 Task: Create a section Code Conquerors and in the section, add a milestone Cybersecurity Implementation in the project Trex.
Action: Mouse moved to (19, 58)
Screenshot: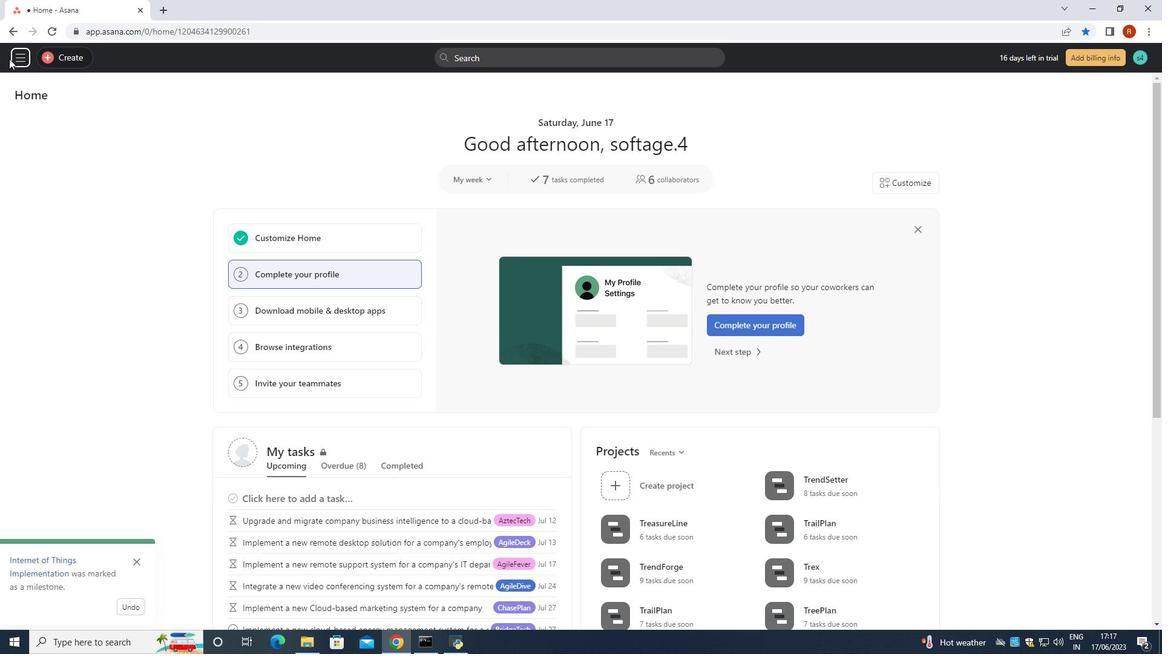 
Action: Mouse pressed left at (19, 58)
Screenshot: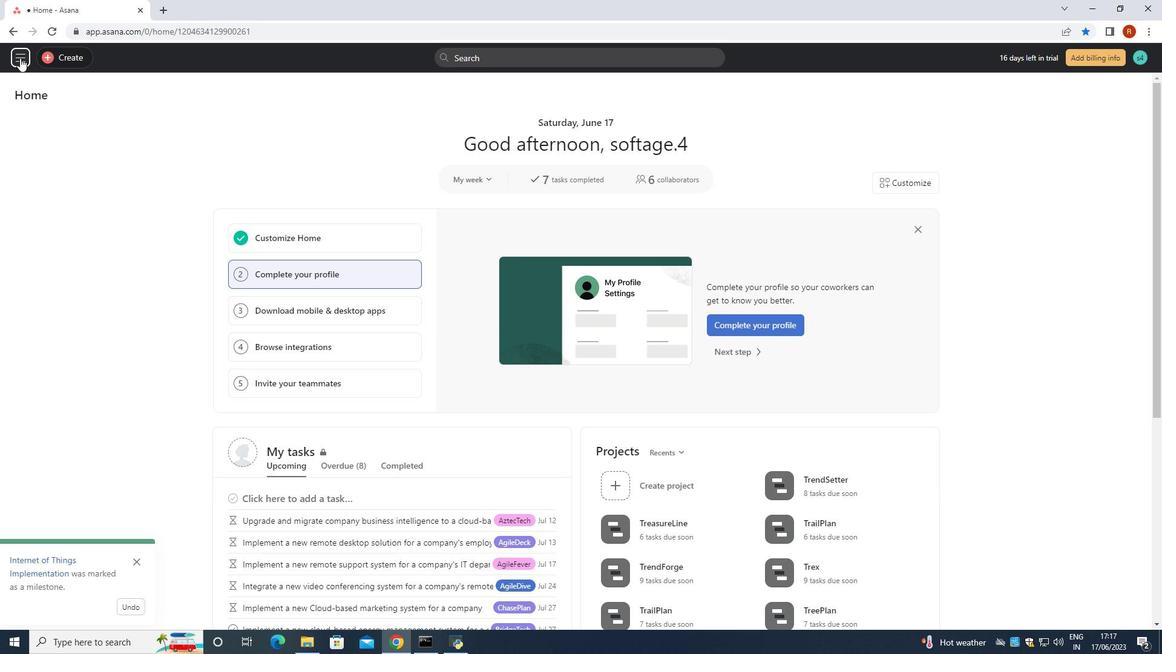 
Action: Mouse moved to (52, 359)
Screenshot: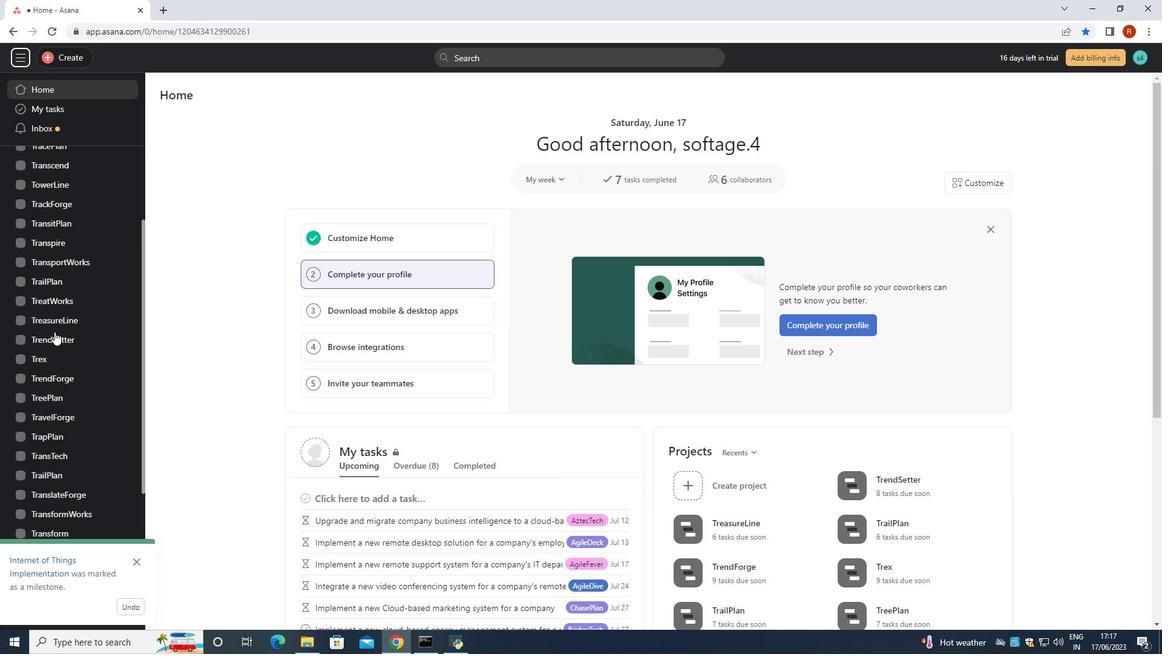 
Action: Mouse pressed left at (52, 359)
Screenshot: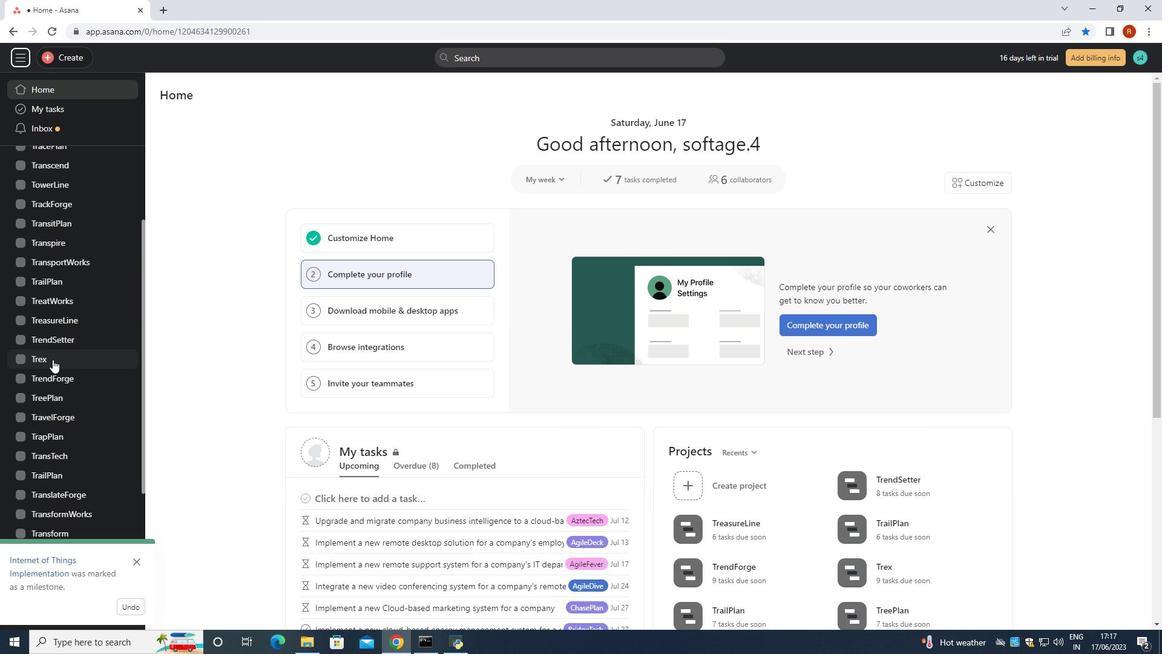 
Action: Mouse moved to (225, 594)
Screenshot: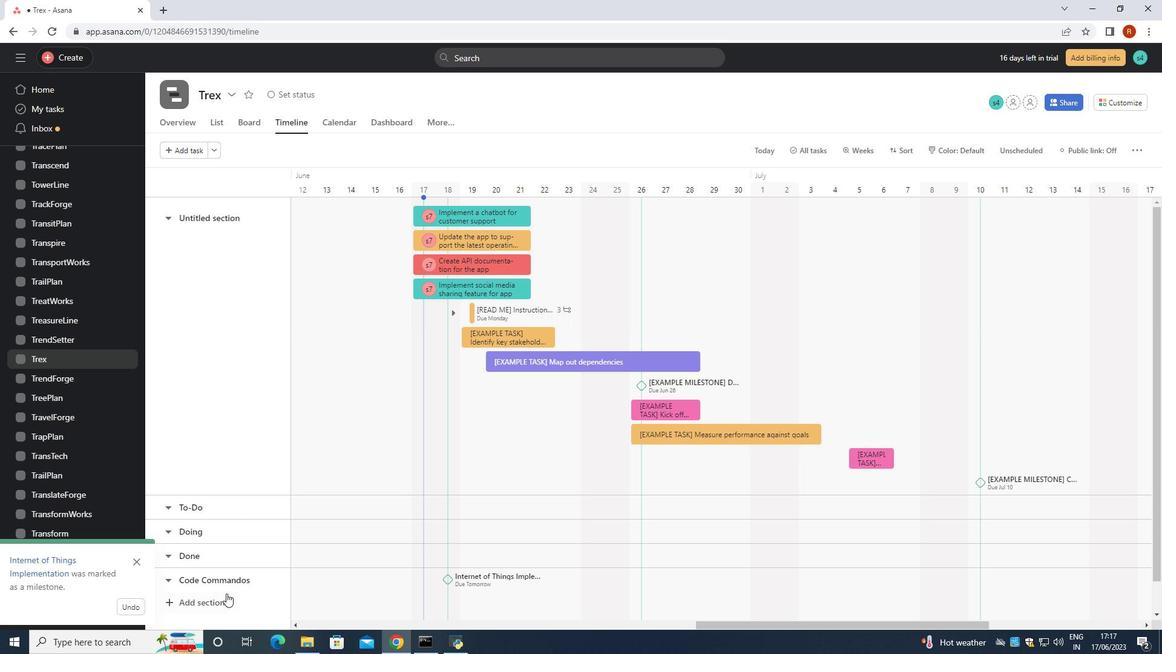 
Action: Mouse pressed left at (225, 594)
Screenshot: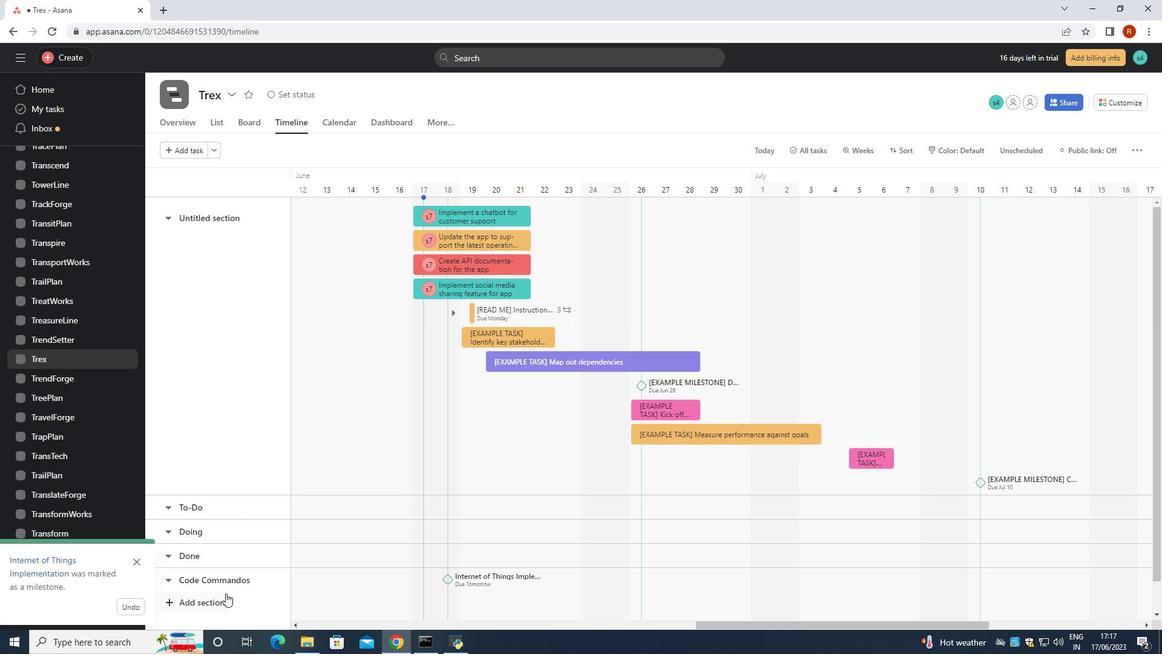 
Action: Mouse moved to (227, 597)
Screenshot: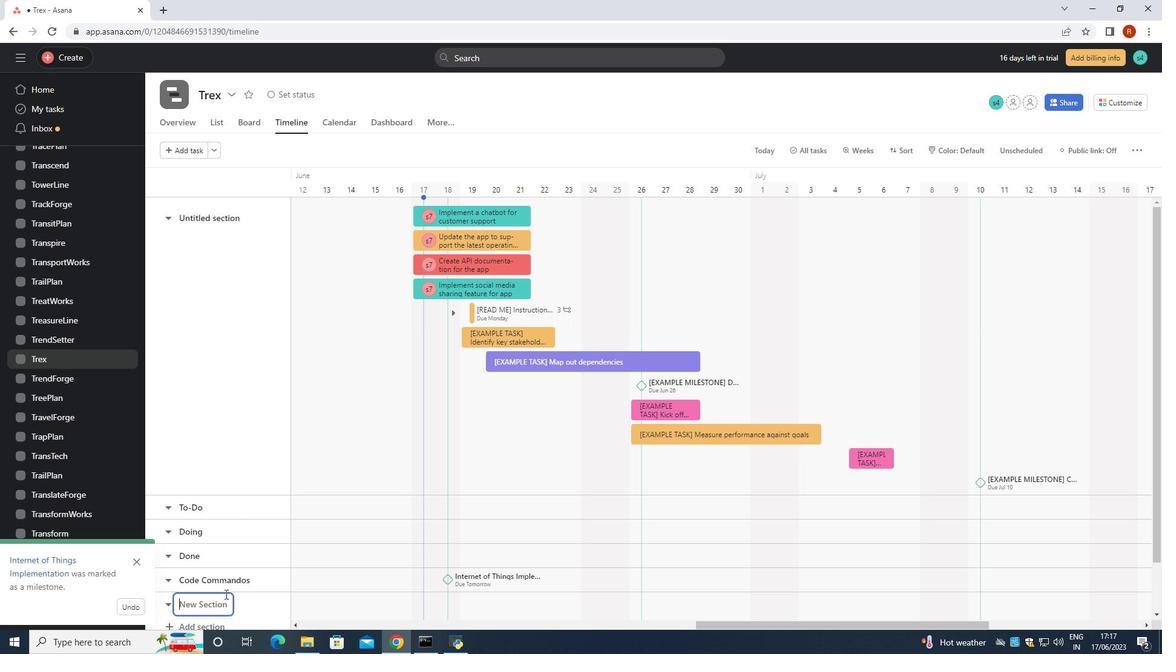 
Action: Key pressed <Key.shift>Code<Key.space><Key.shift>Cionquerors<Key.space>
Screenshot: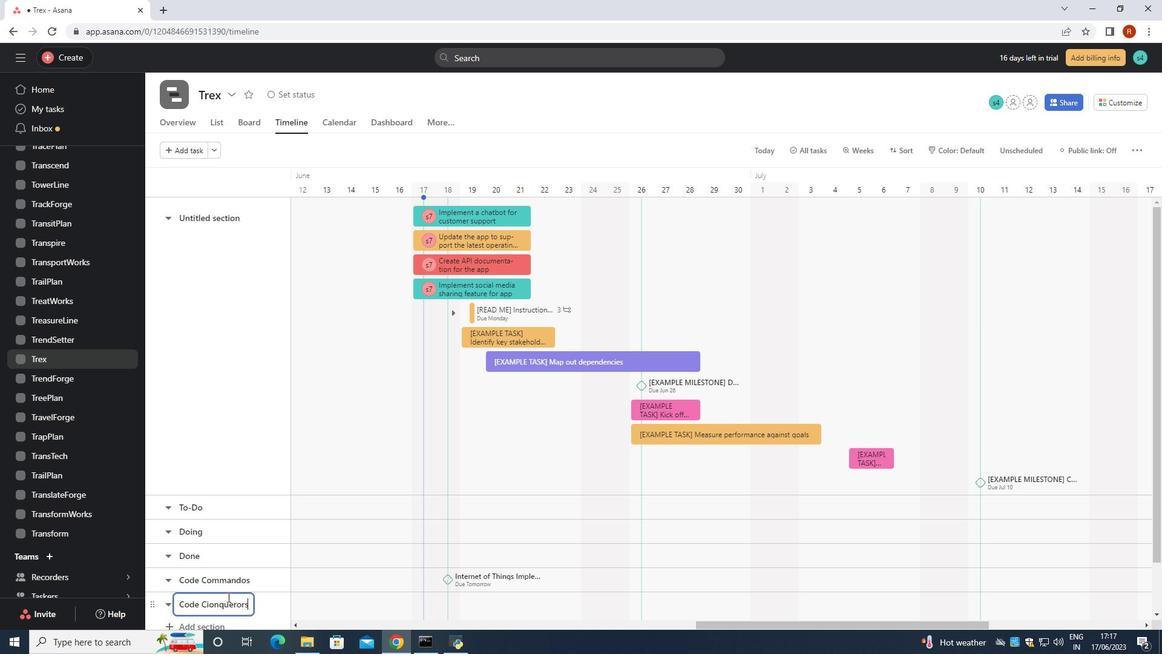 
Action: Mouse moved to (308, 612)
Screenshot: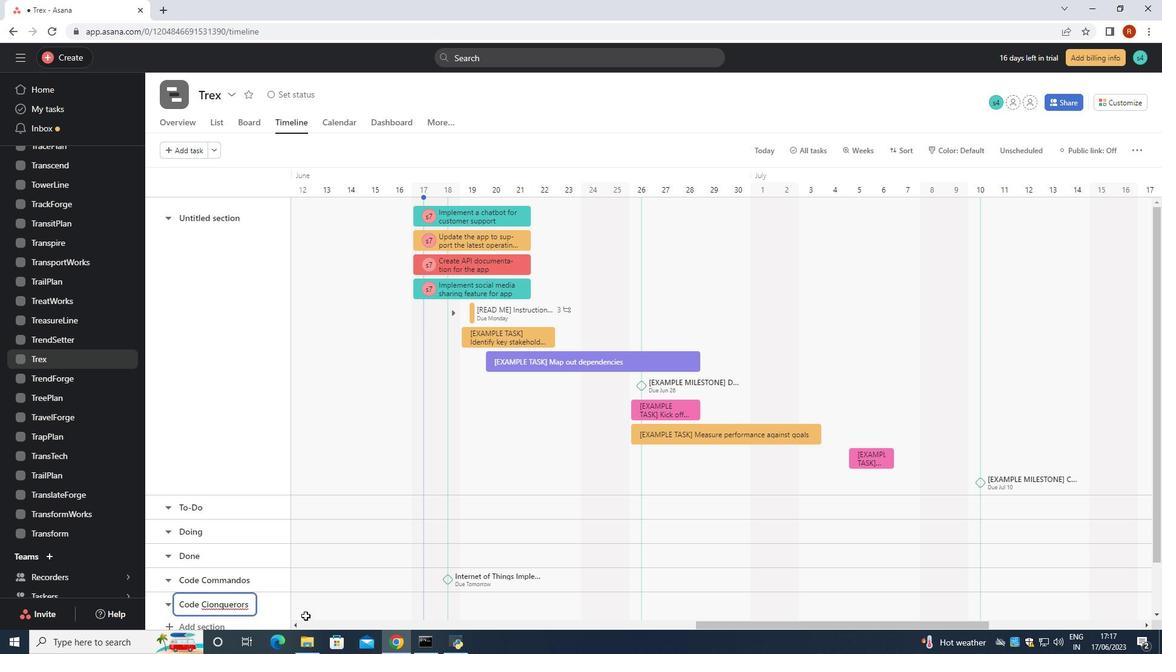 
Action: Mouse pressed left at (308, 612)
Screenshot: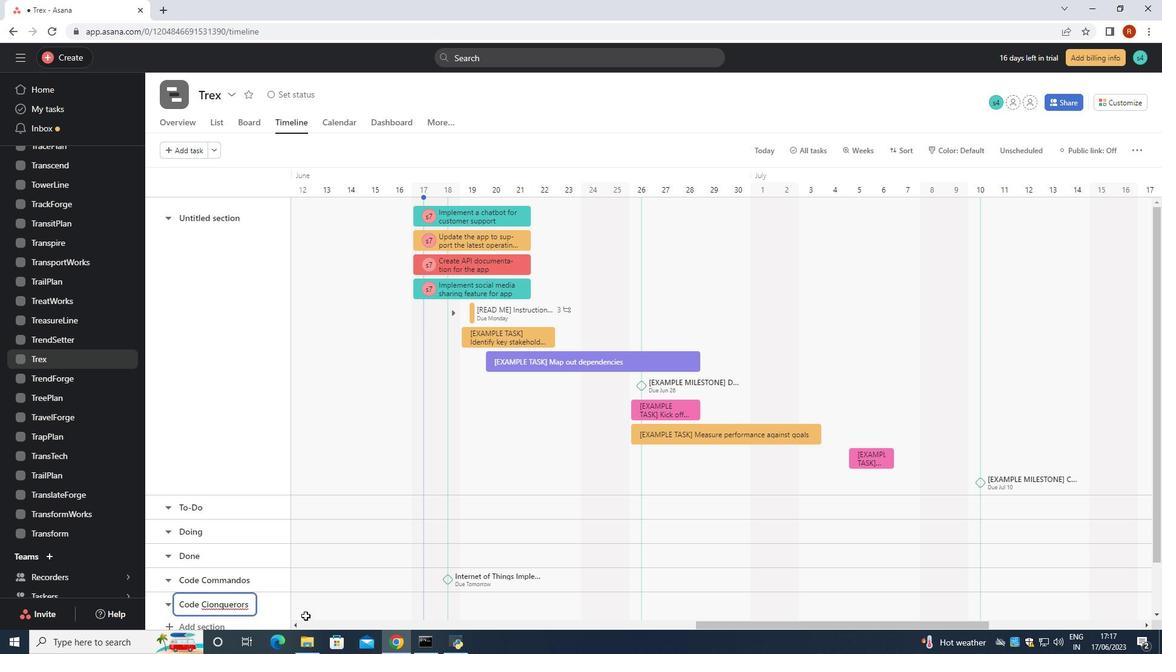 
Action: Mouse moved to (341, 606)
Screenshot: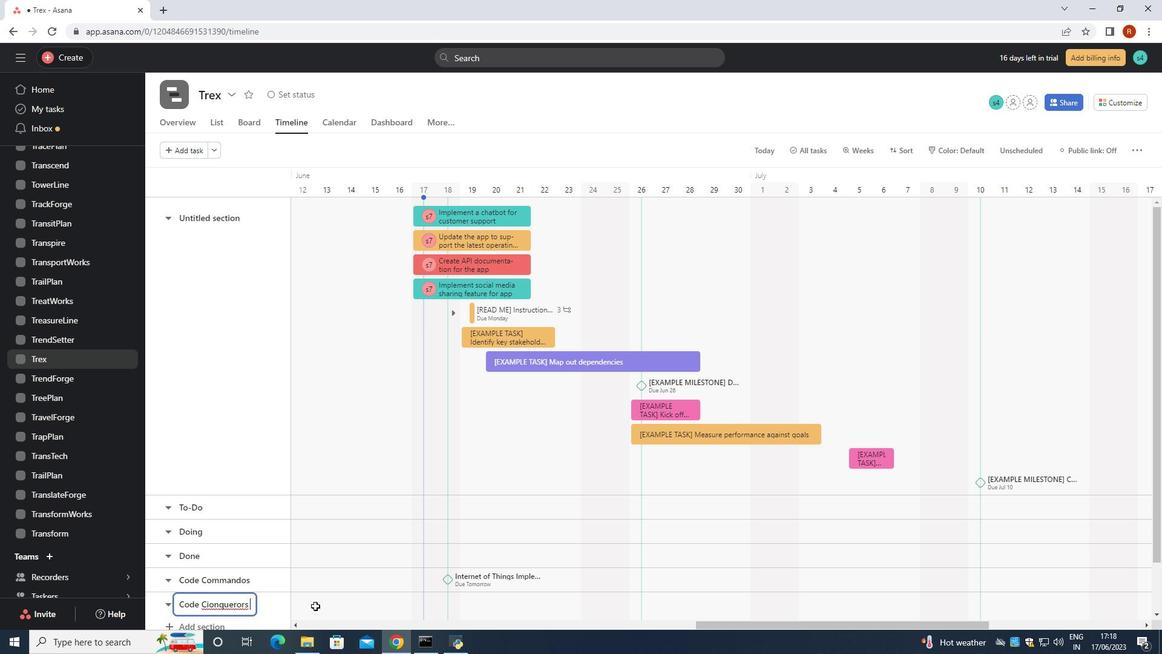 
Action: Mouse pressed left at (339, 607)
Screenshot: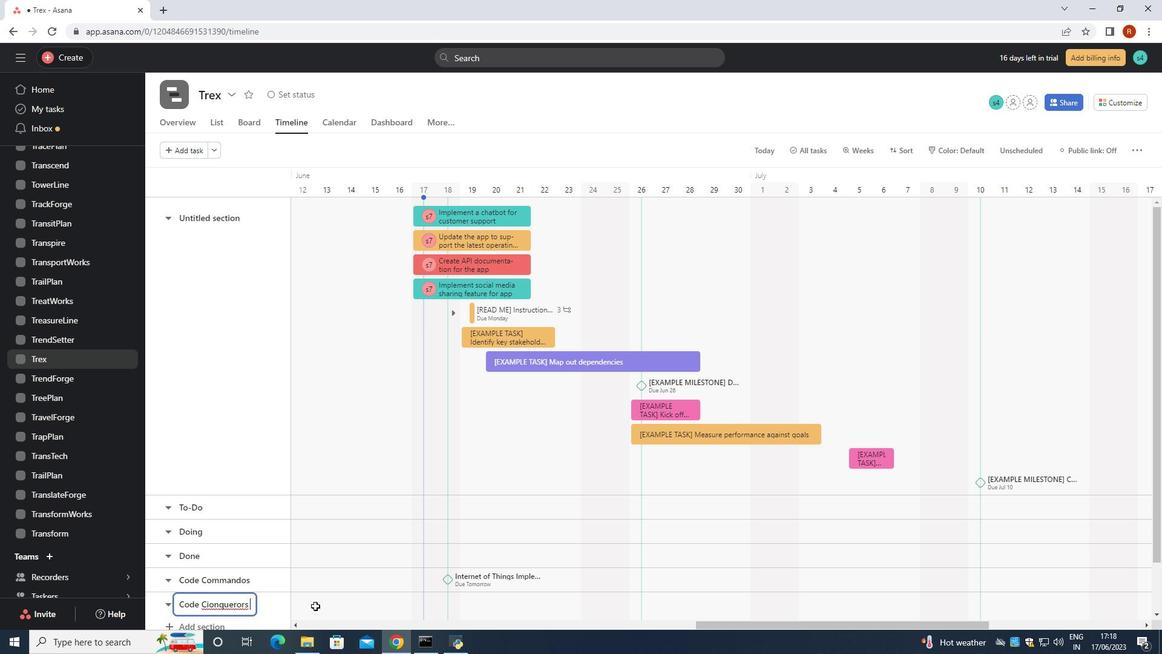 
Action: Mouse pressed left at (341, 606)
Screenshot: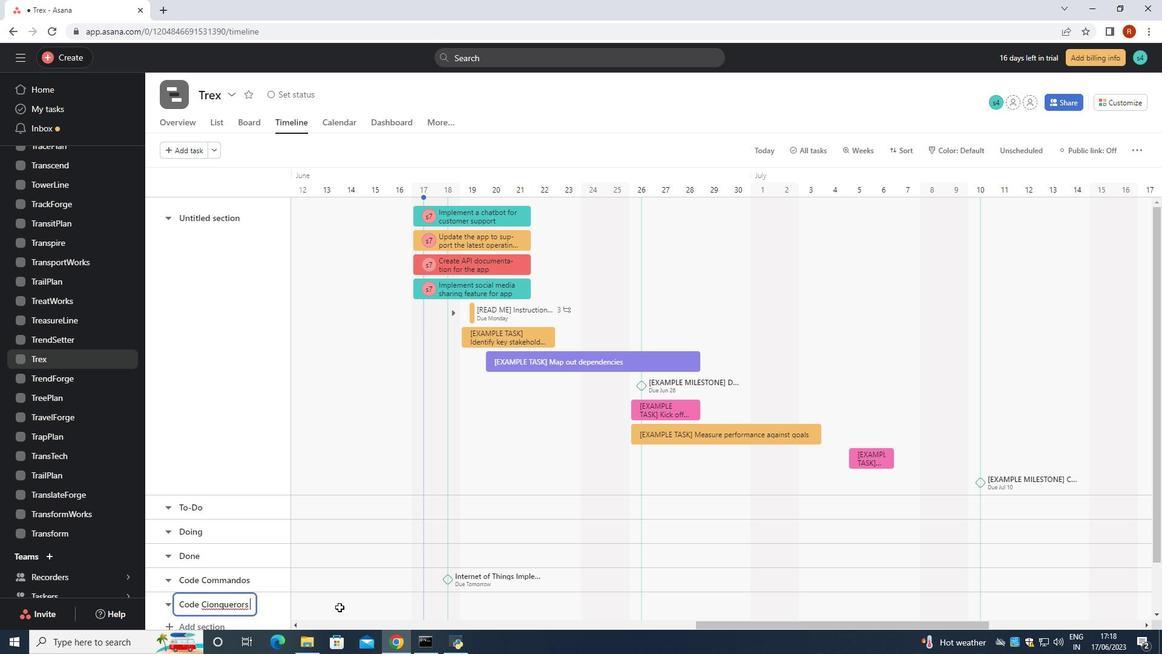
Action: Mouse moved to (351, 606)
Screenshot: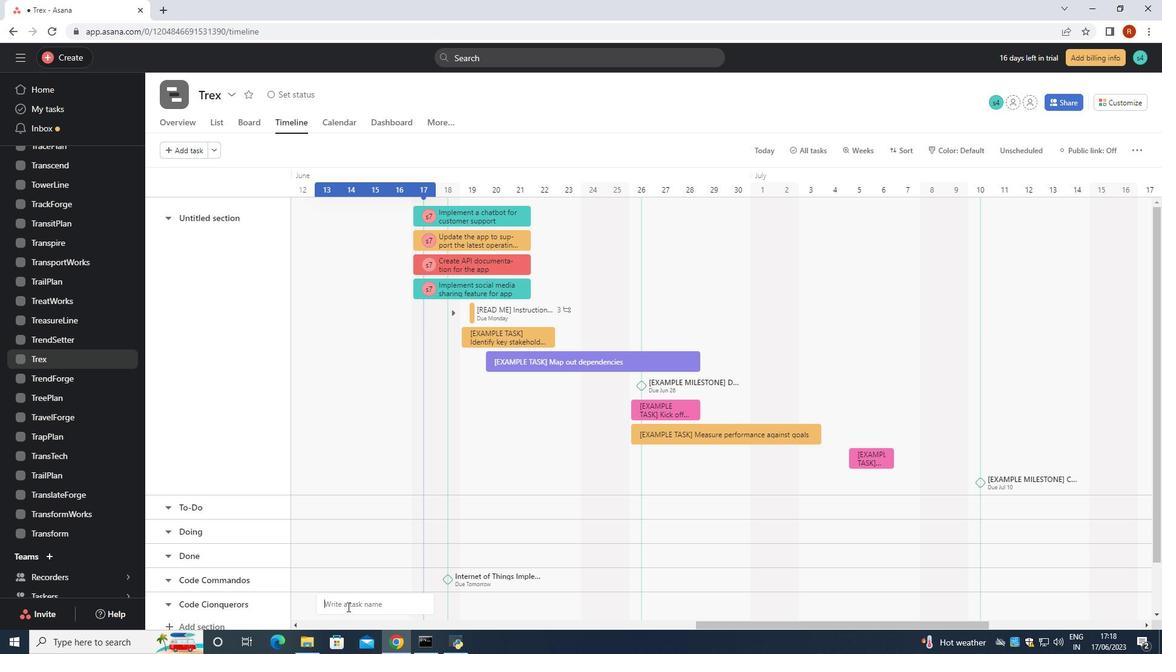 
Action: Key pressed <Key.shift>Cybersecurity<Key.space><Key.shift>Imo<Key.backspace>
Screenshot: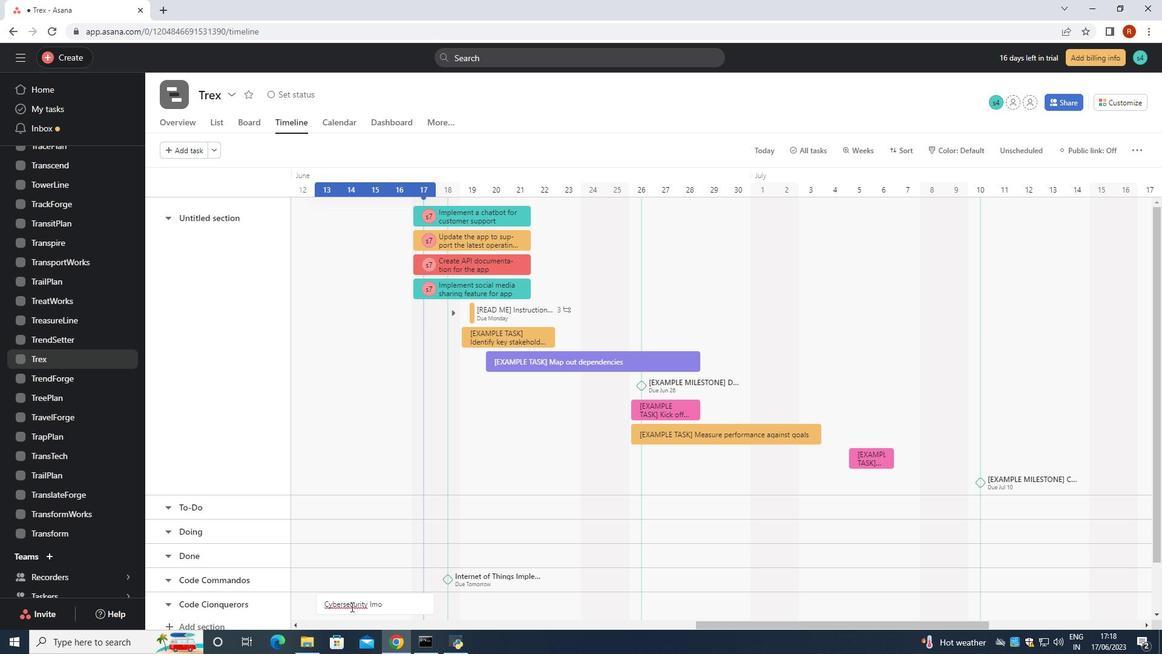 
Action: Mouse moved to (408, 608)
Screenshot: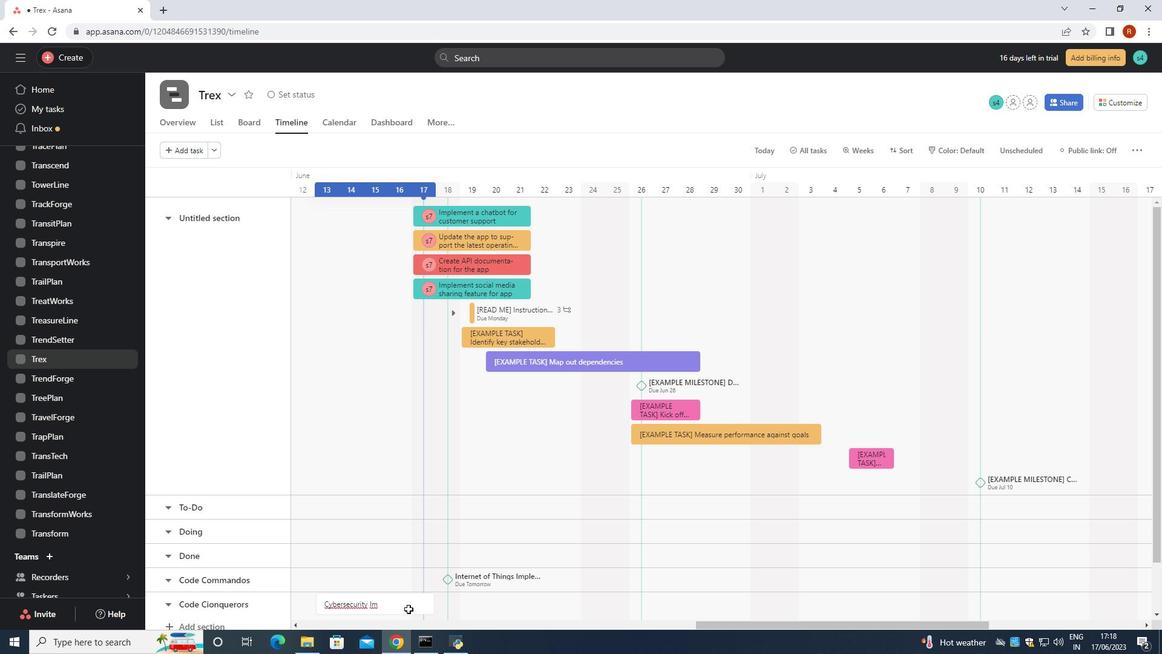 
Action: Key pressed plementation<Key.space>
Screenshot: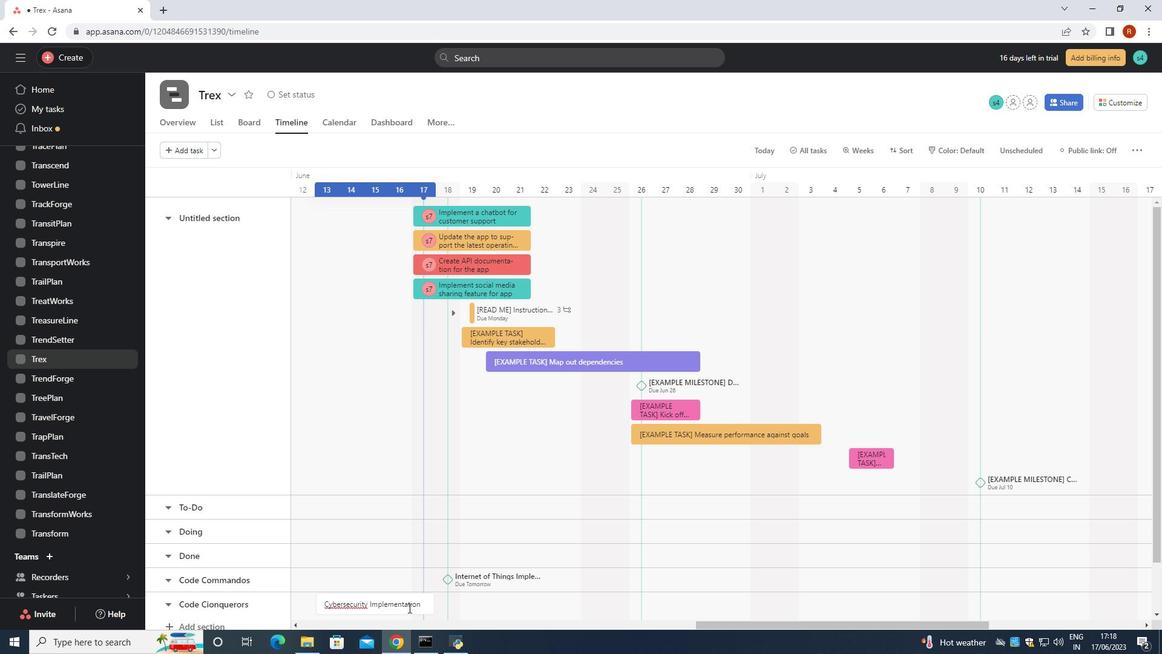 
Action: Mouse moved to (417, 603)
Screenshot: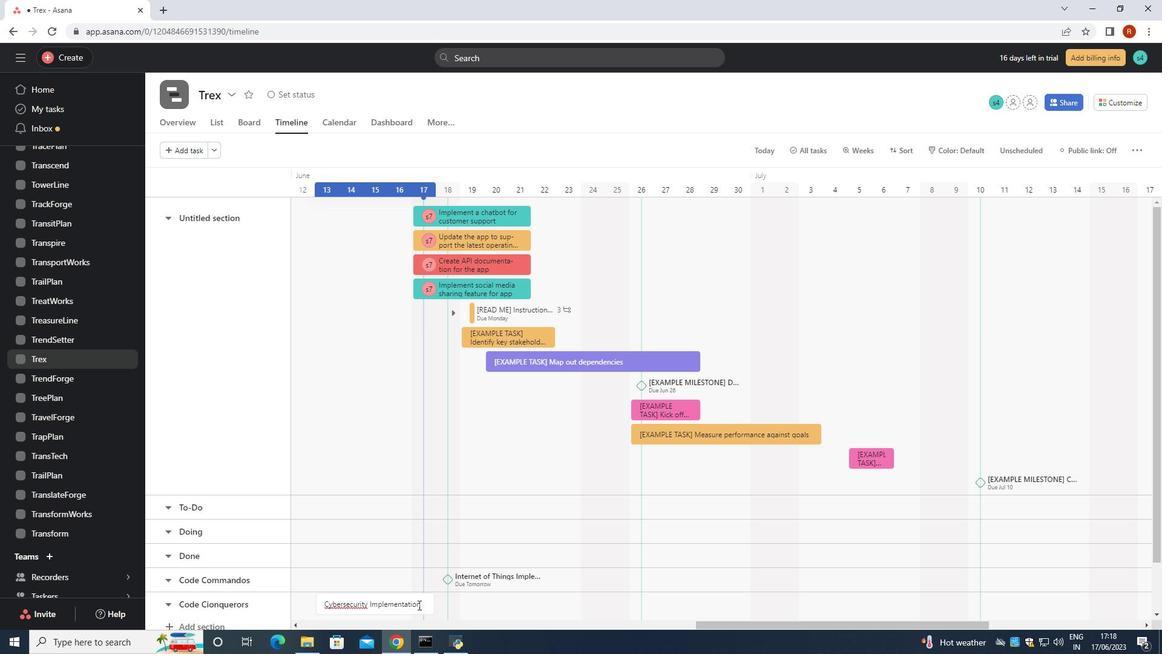 
Action: Key pressed <Key.enter>
Screenshot: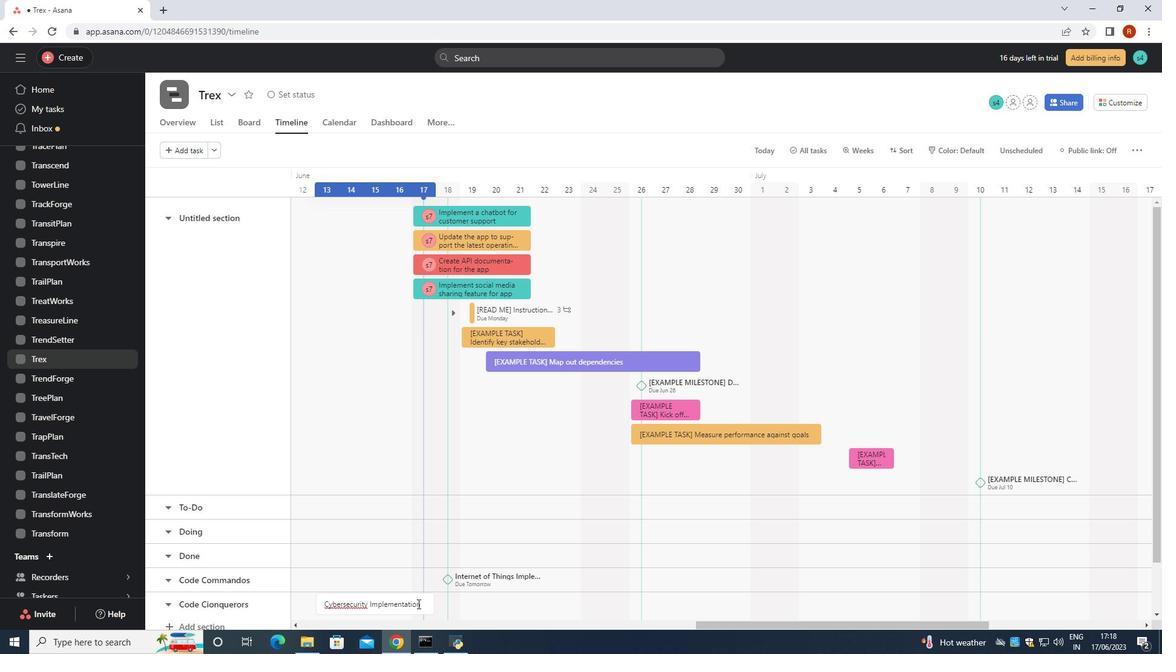 
Action: Mouse moved to (417, 603)
Screenshot: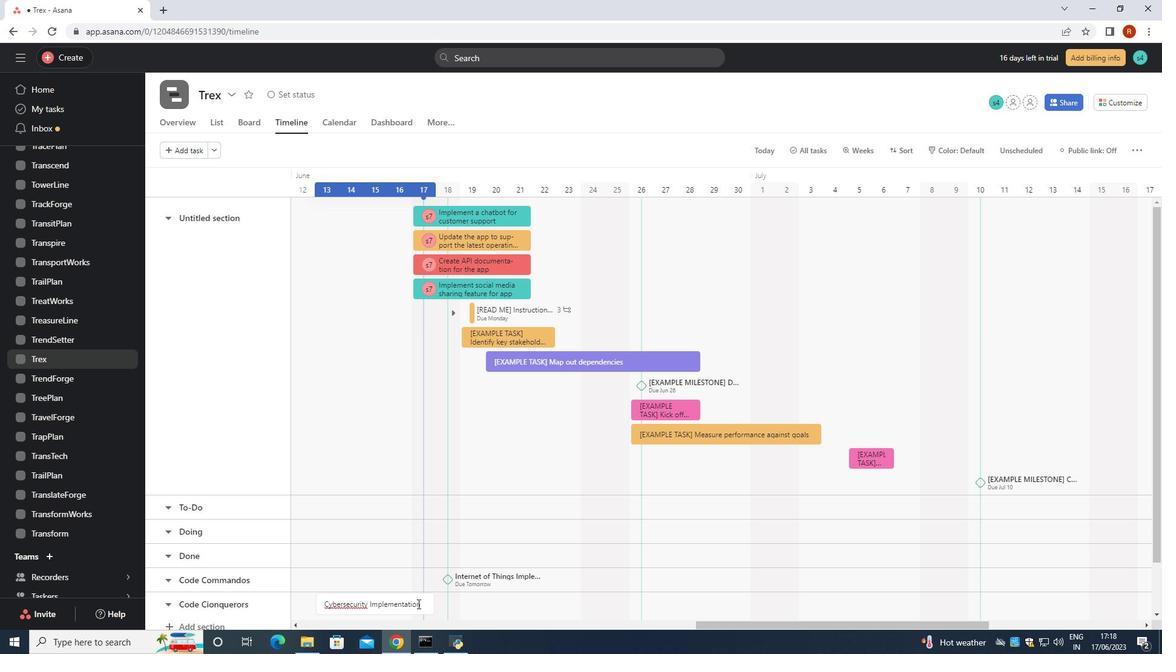 
Action: Mouse pressed left at (417, 603)
Screenshot: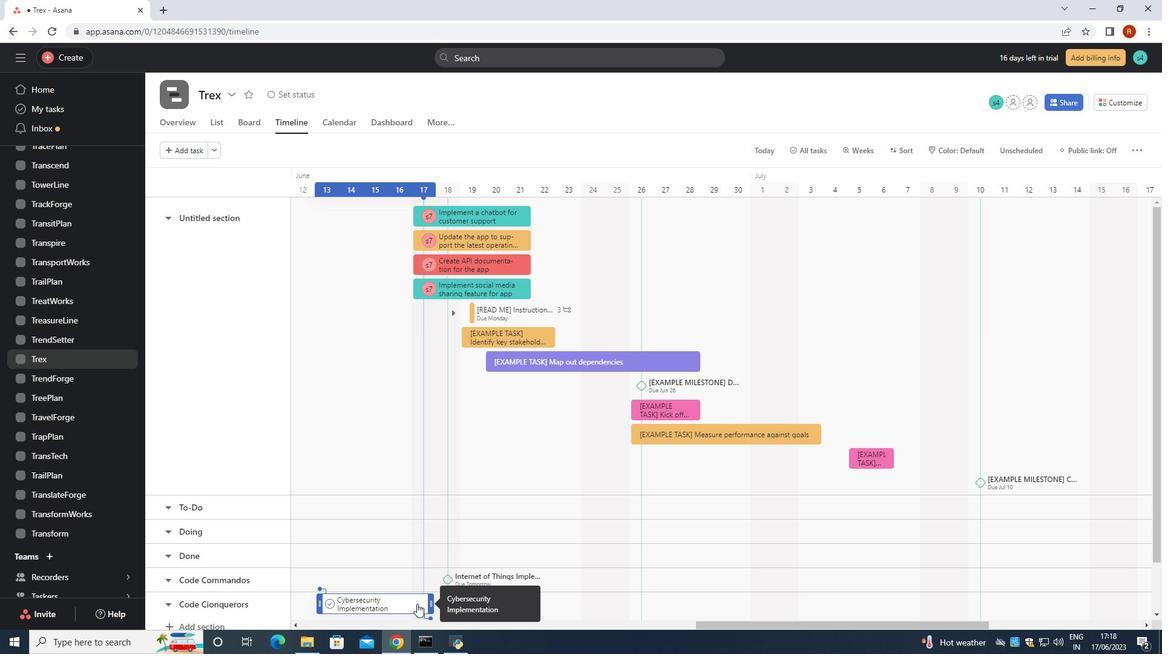 
Action: Mouse moved to (416, 603)
Screenshot: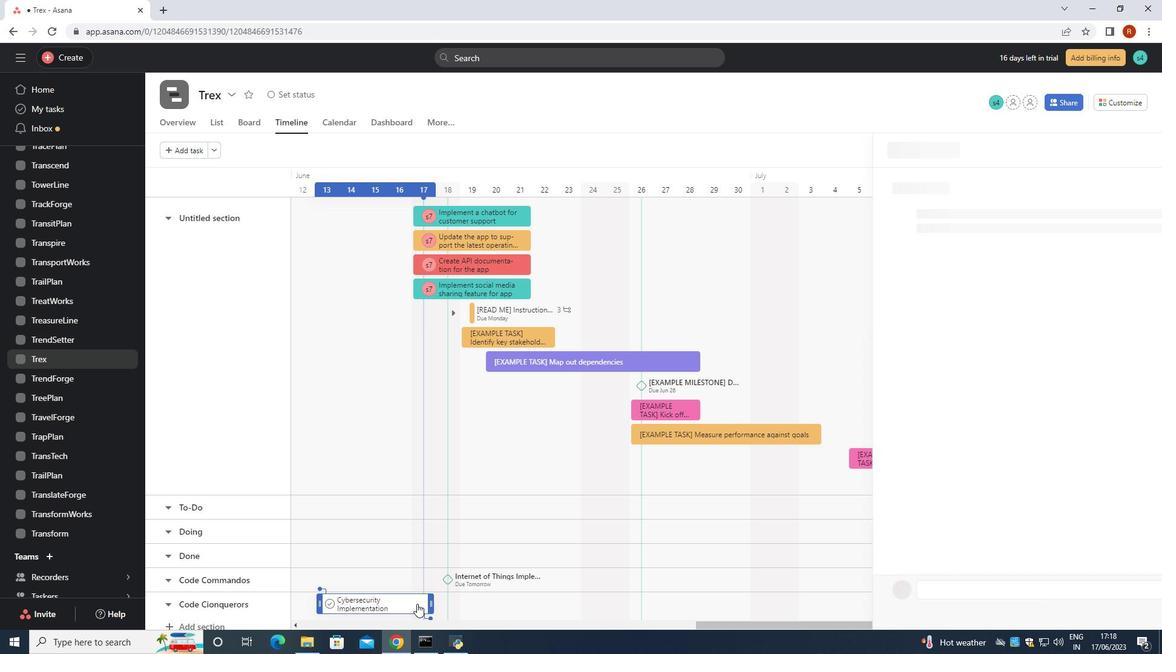 
Action: Mouse pressed right at (416, 603)
Screenshot: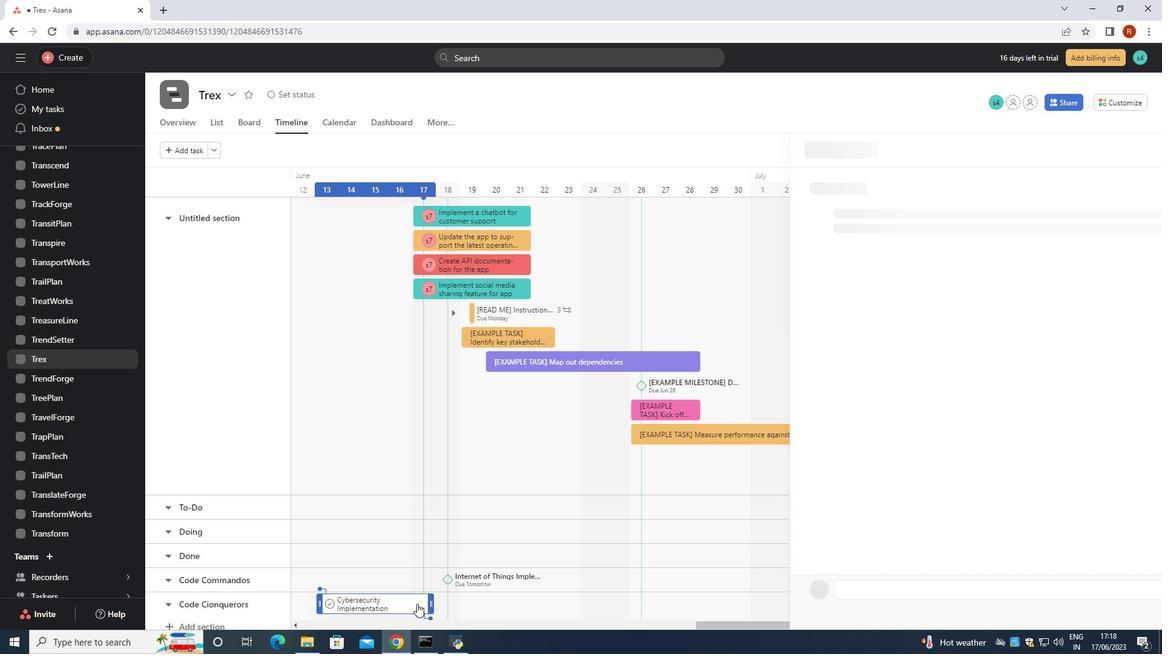 
Action: Mouse moved to (437, 543)
Screenshot: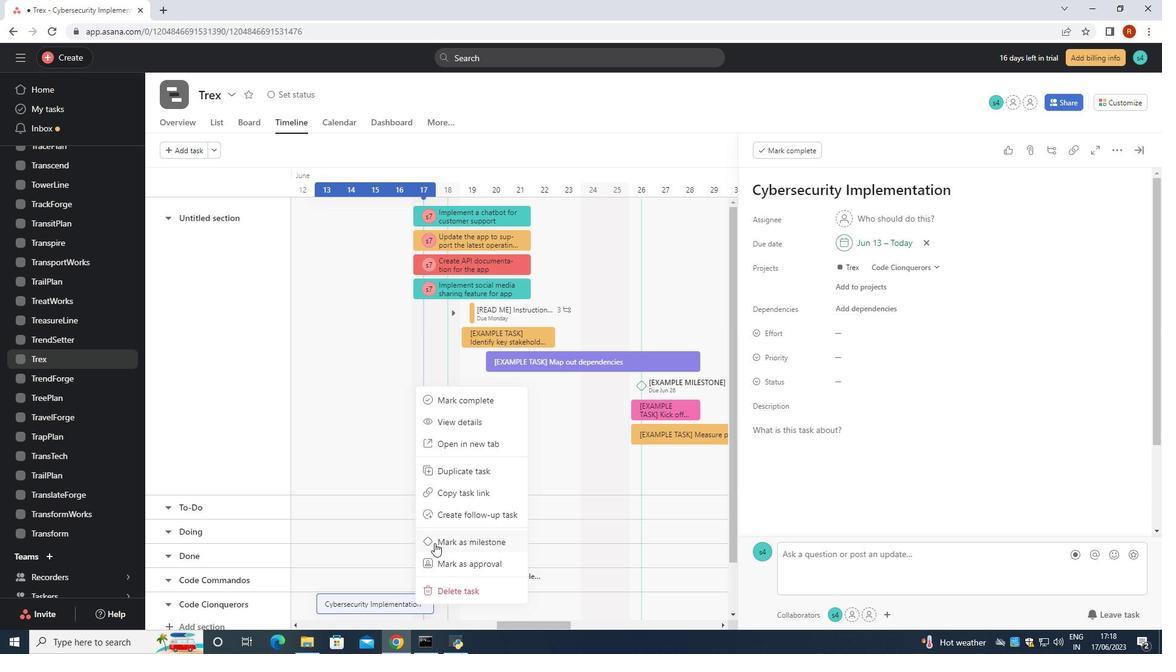 
Action: Mouse pressed left at (437, 543)
Screenshot: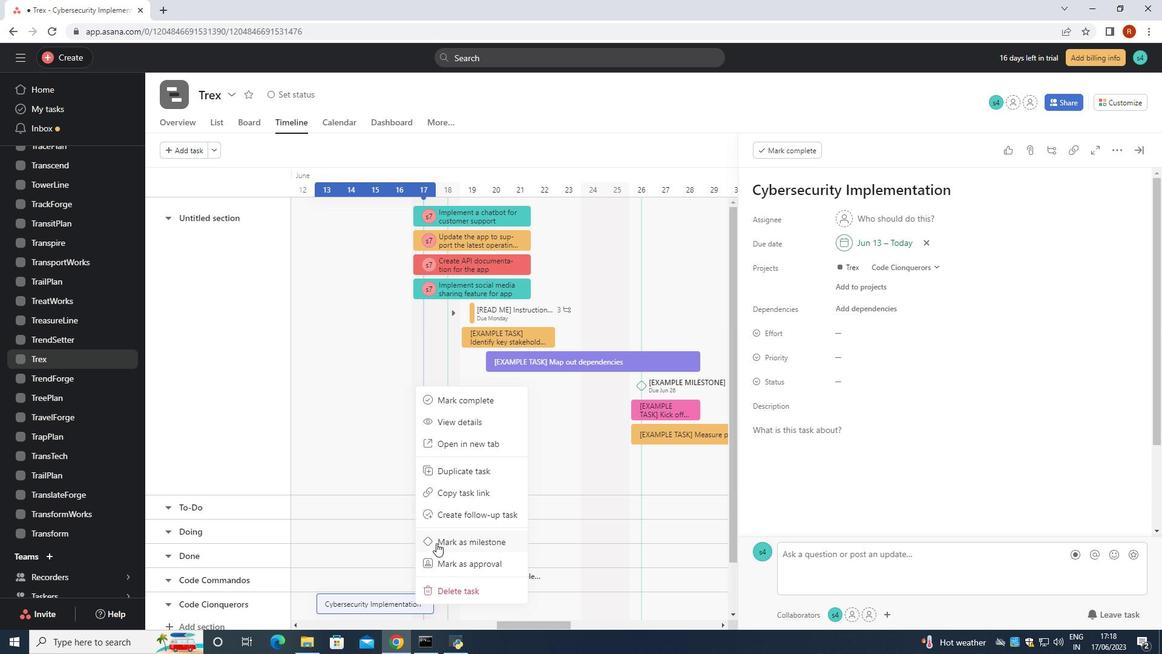 
Action: Mouse moved to (437, 543)
Screenshot: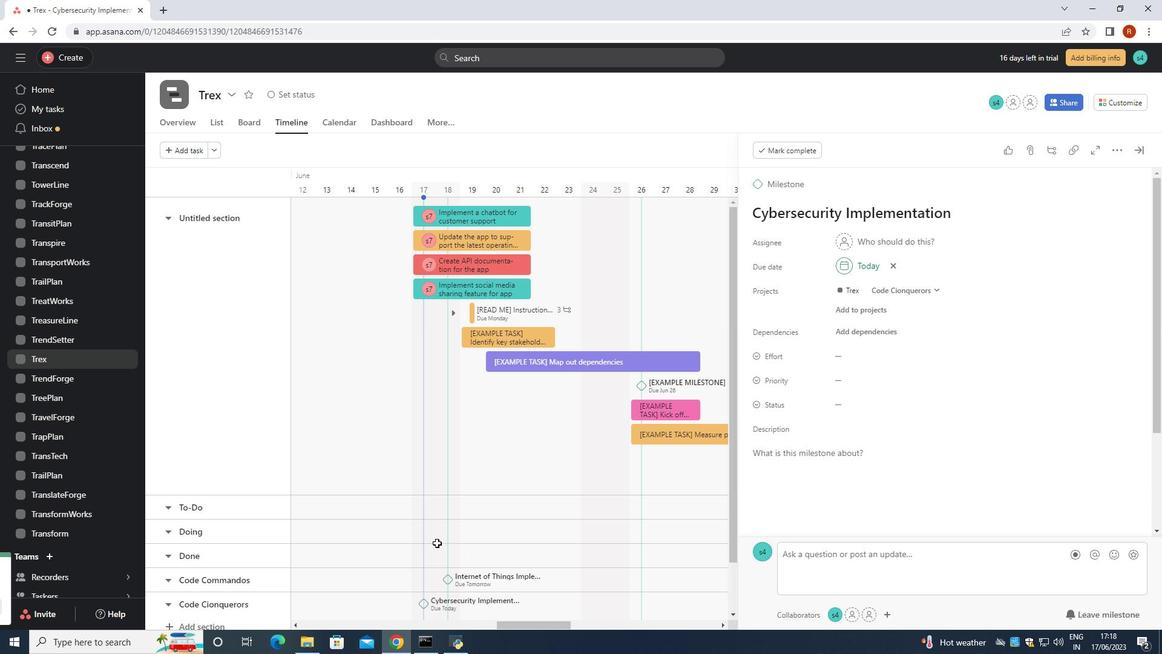 
